 Task: Change the description format of the category "Showtell" in the repository "Javascript" to "Open-ended discussion".
Action: Mouse moved to (1034, 189)
Screenshot: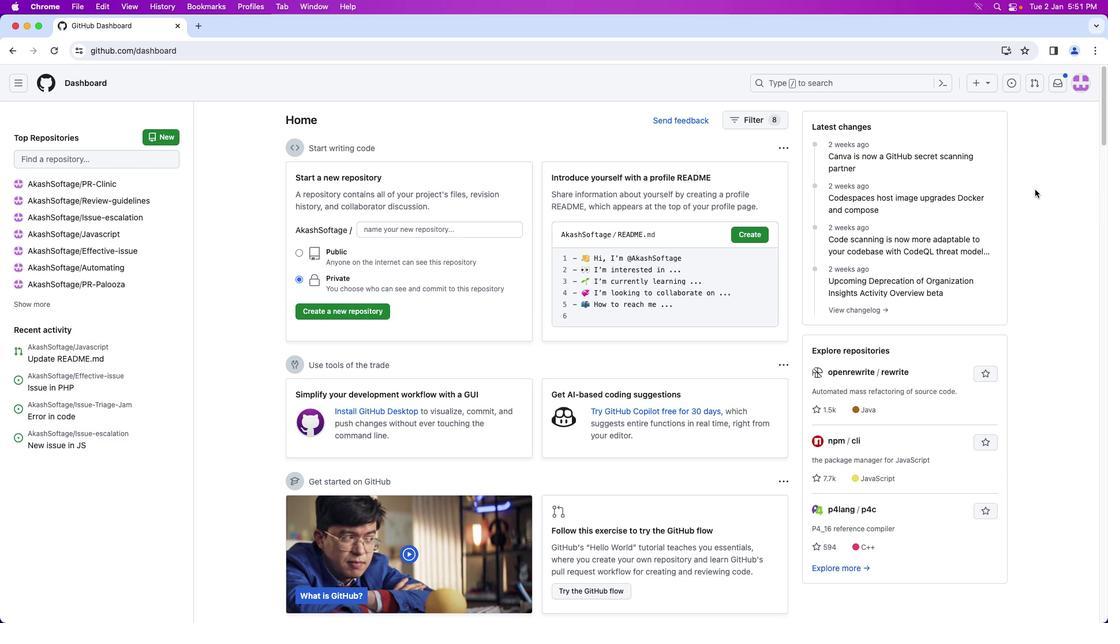 
Action: Mouse pressed left at (1034, 189)
Screenshot: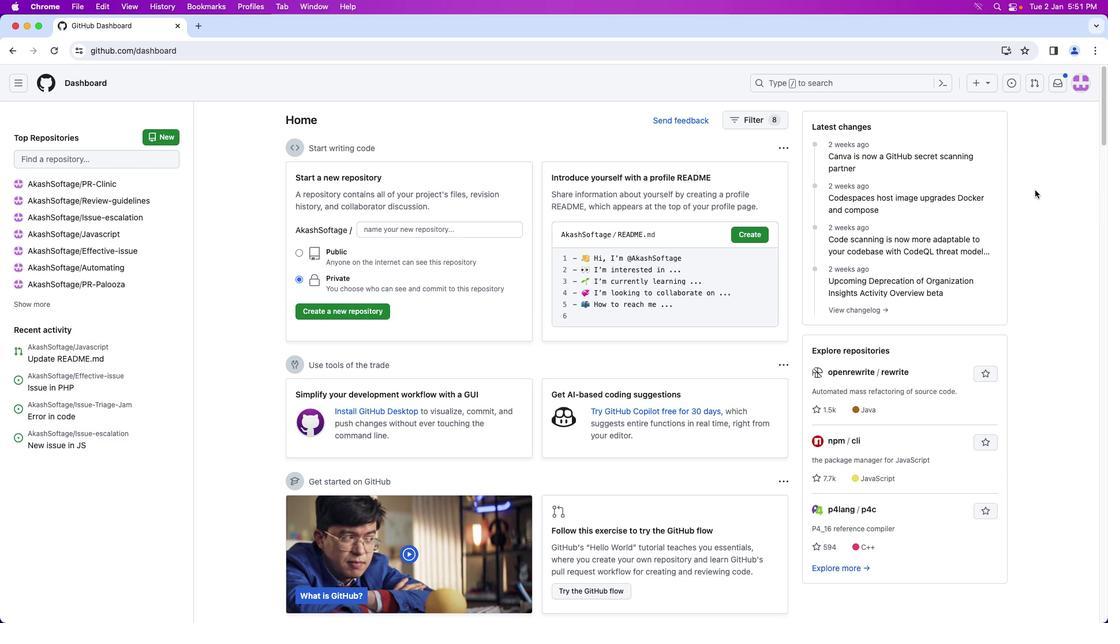 
Action: Mouse moved to (1079, 88)
Screenshot: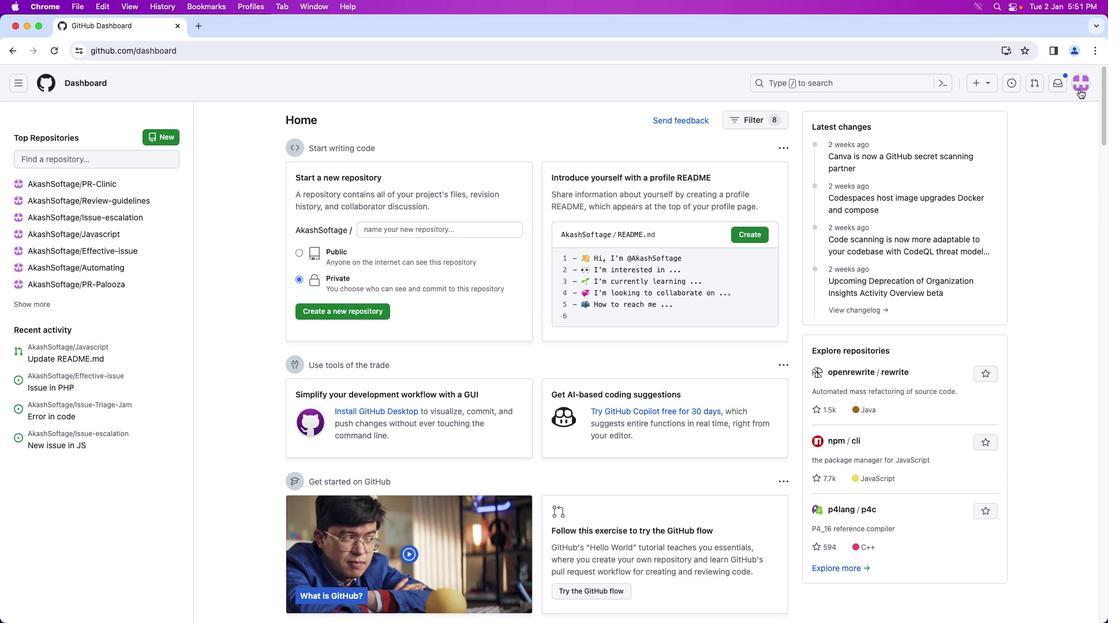 
Action: Mouse pressed left at (1079, 88)
Screenshot: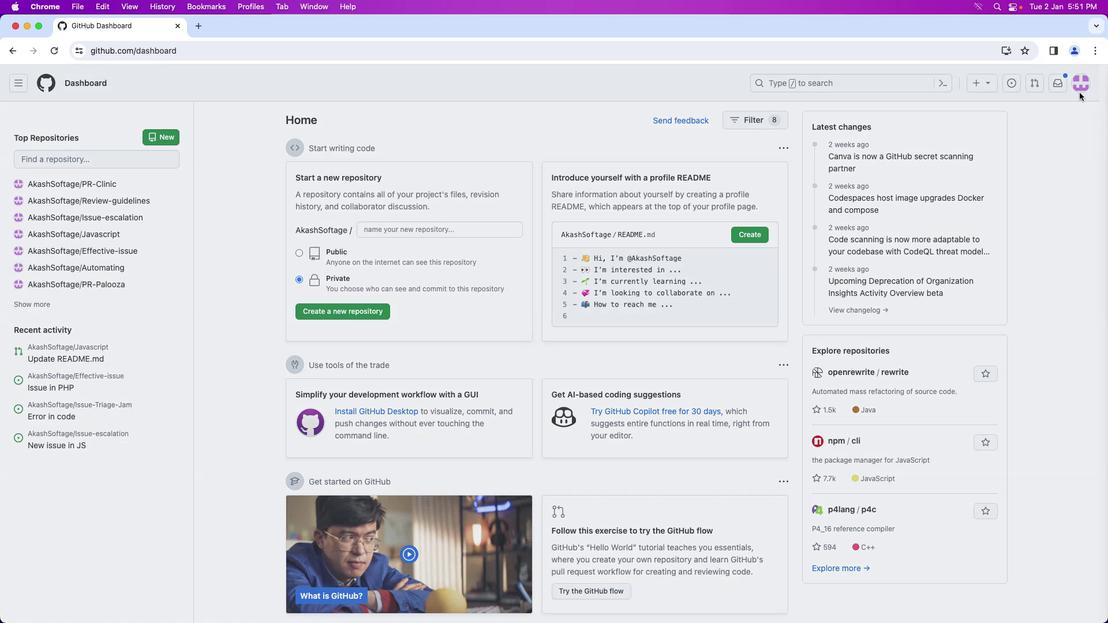 
Action: Mouse moved to (1023, 191)
Screenshot: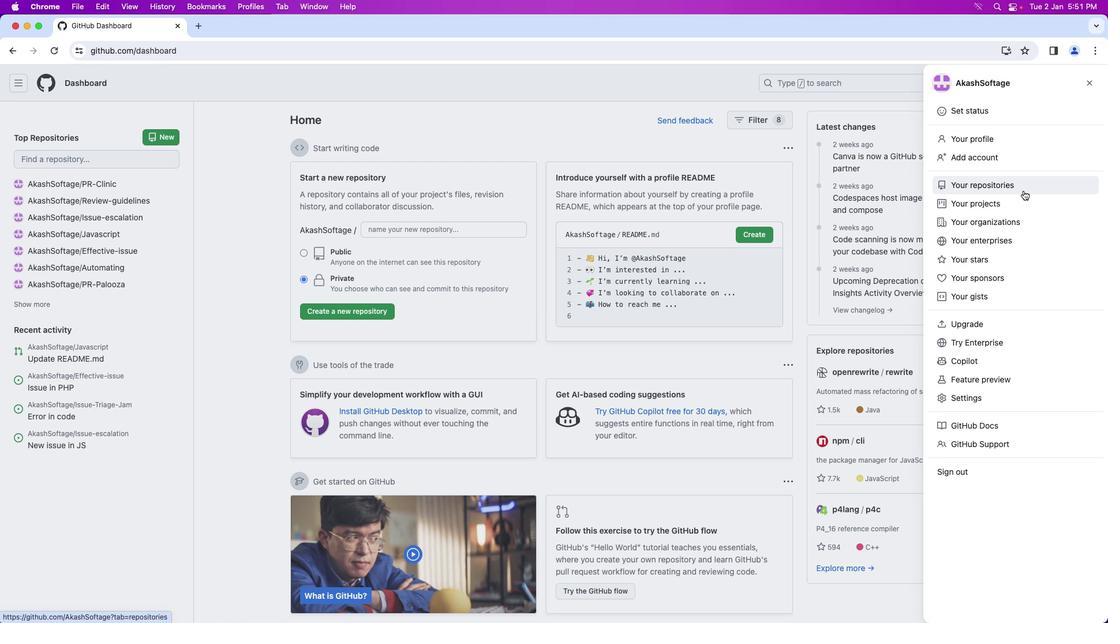 
Action: Mouse pressed left at (1023, 191)
Screenshot: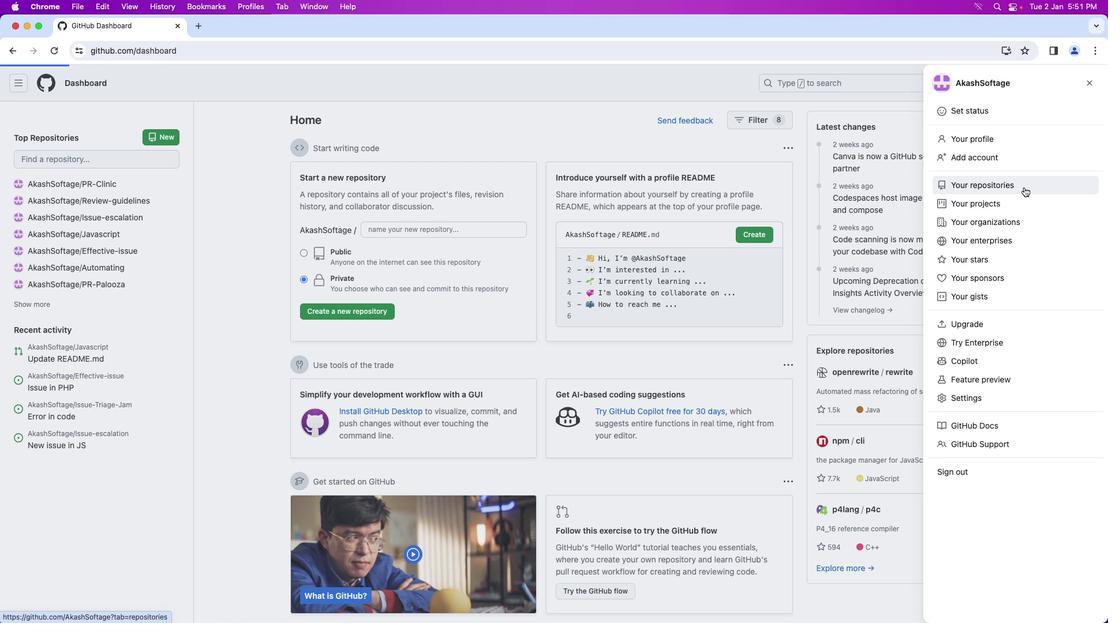 
Action: Mouse moved to (408, 195)
Screenshot: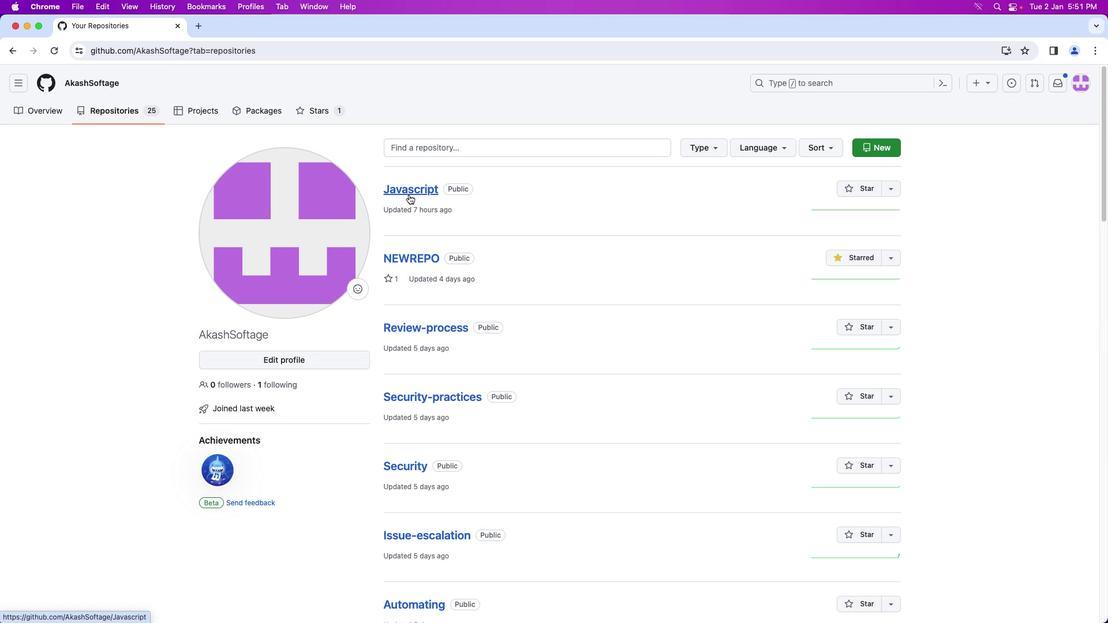 
Action: Mouse pressed left at (408, 195)
Screenshot: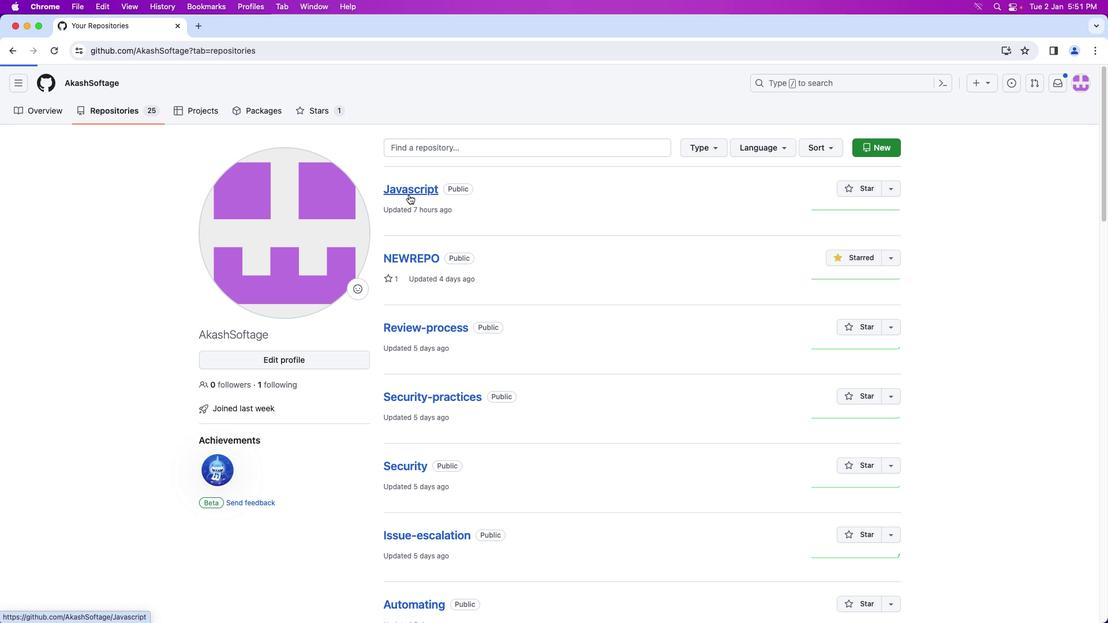 
Action: Mouse moved to (258, 117)
Screenshot: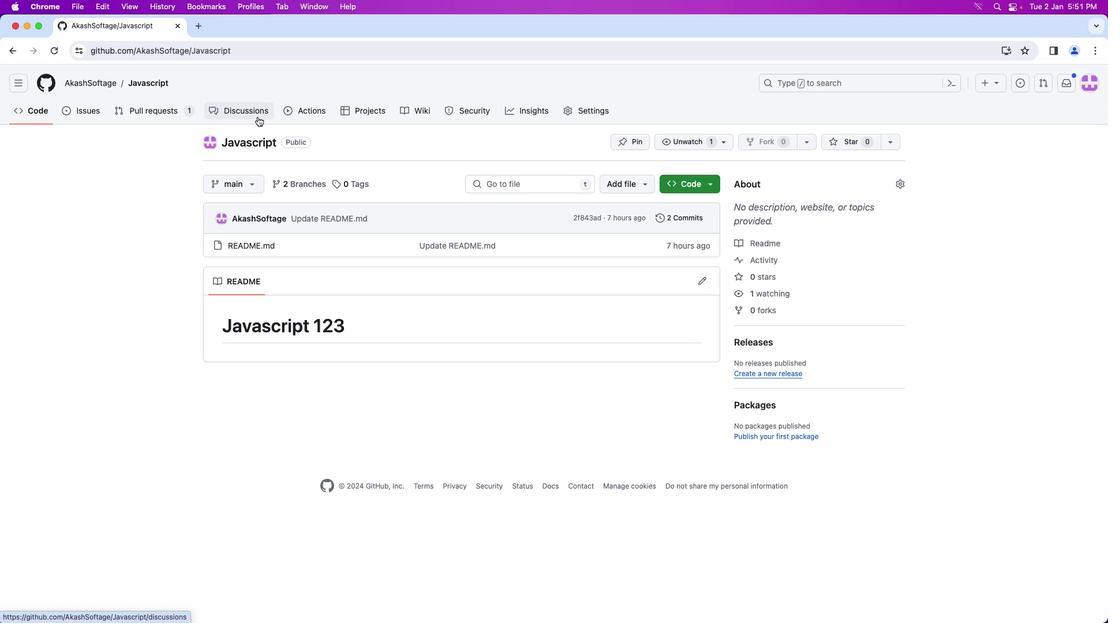 
Action: Mouse pressed left at (258, 117)
Screenshot: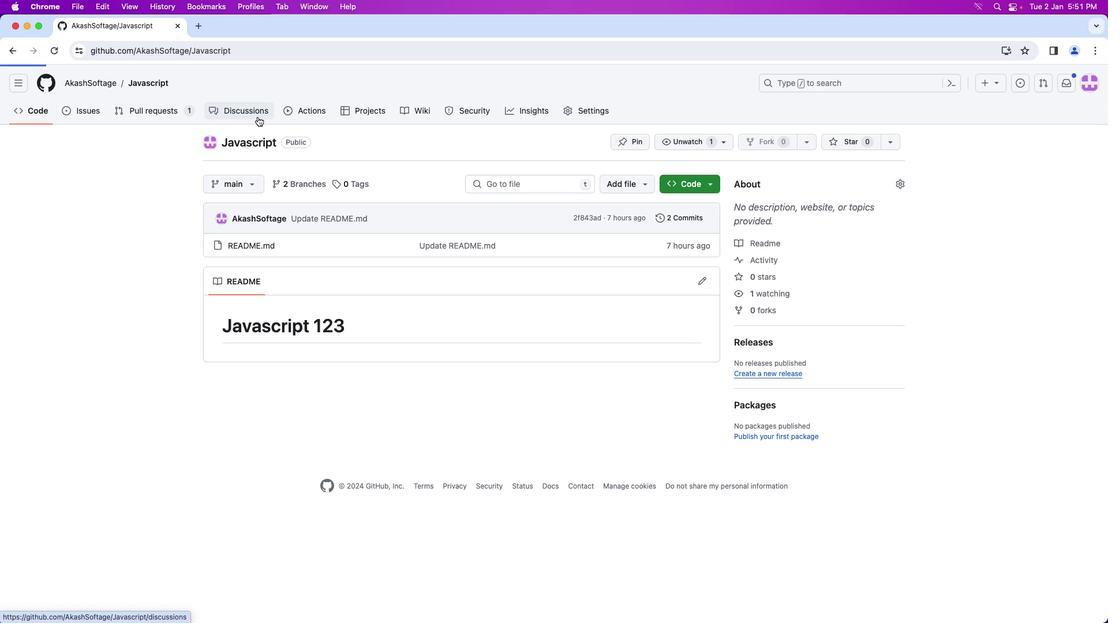 
Action: Mouse moved to (391, 284)
Screenshot: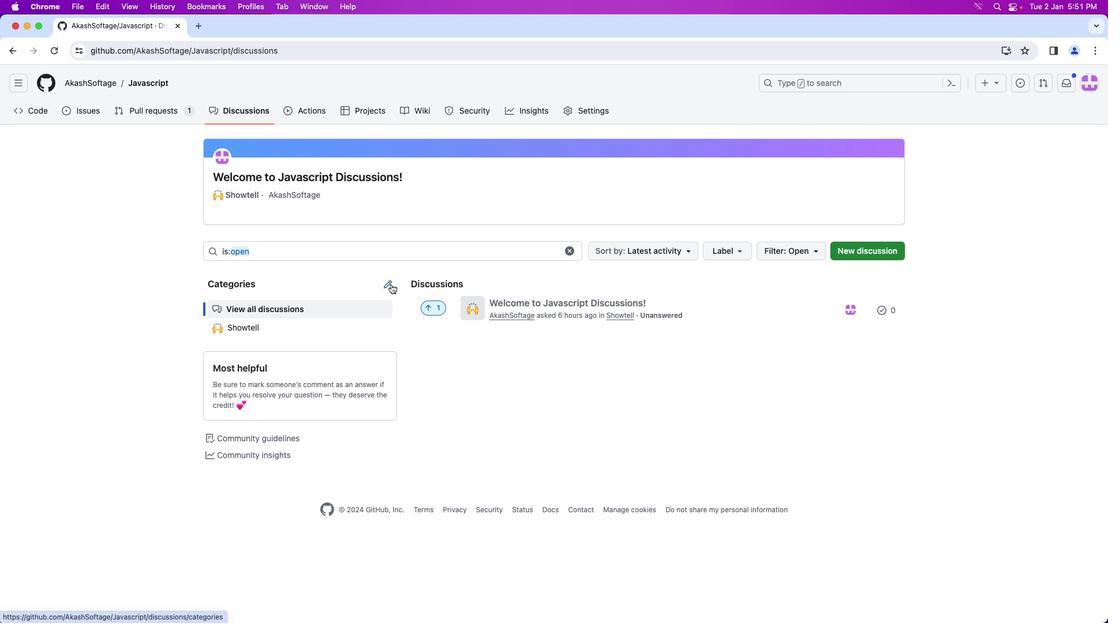 
Action: Mouse pressed left at (391, 284)
Screenshot: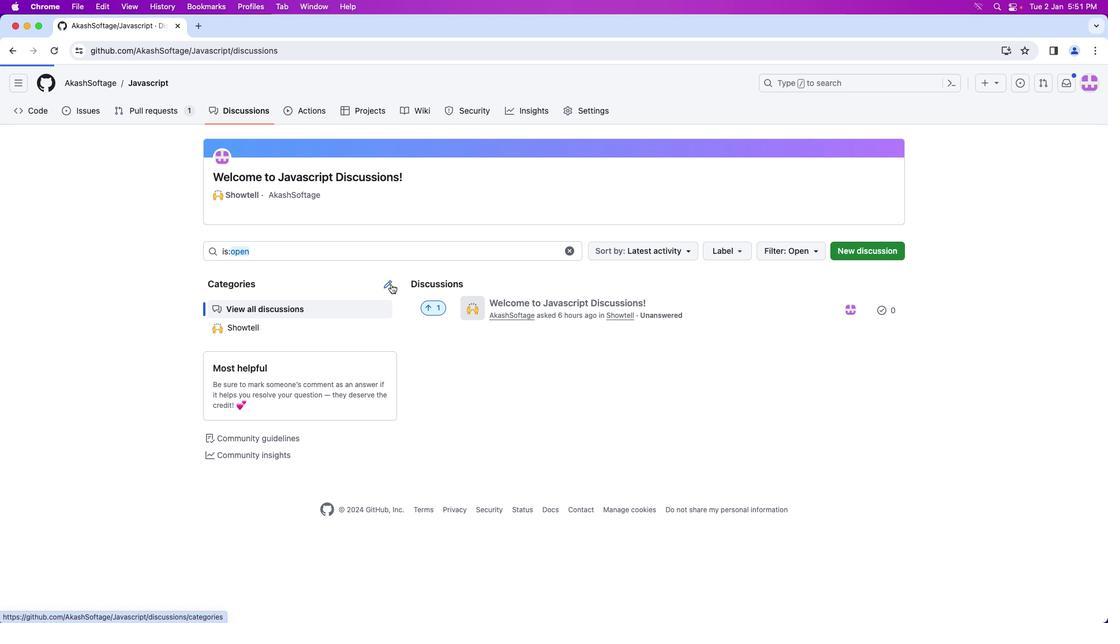 
Action: Mouse moved to (888, 243)
Screenshot: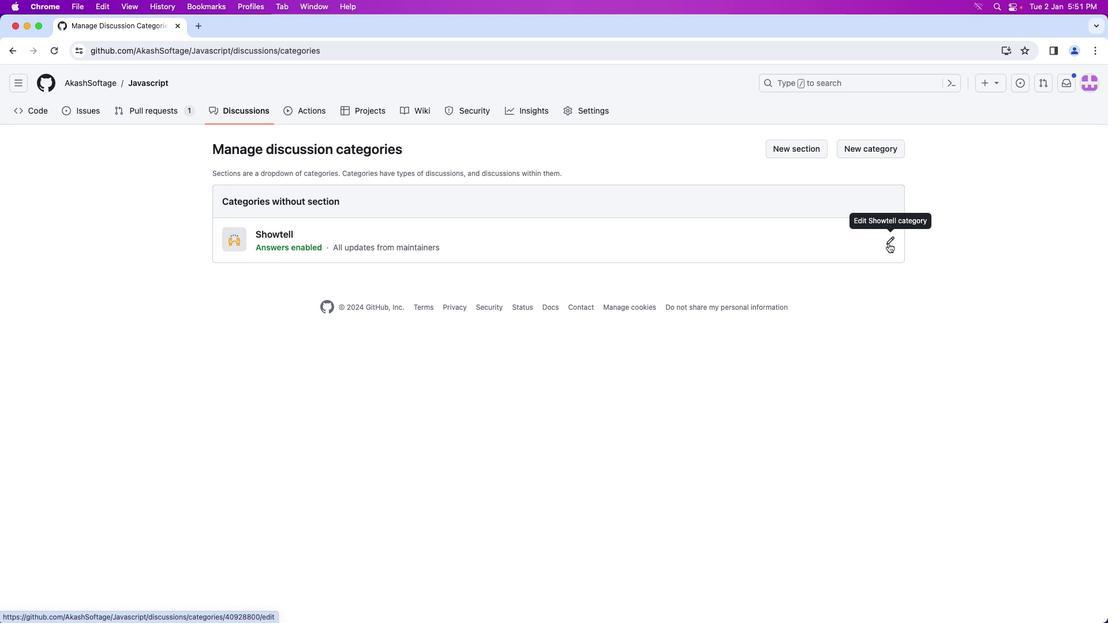
Action: Mouse pressed left at (888, 243)
Screenshot: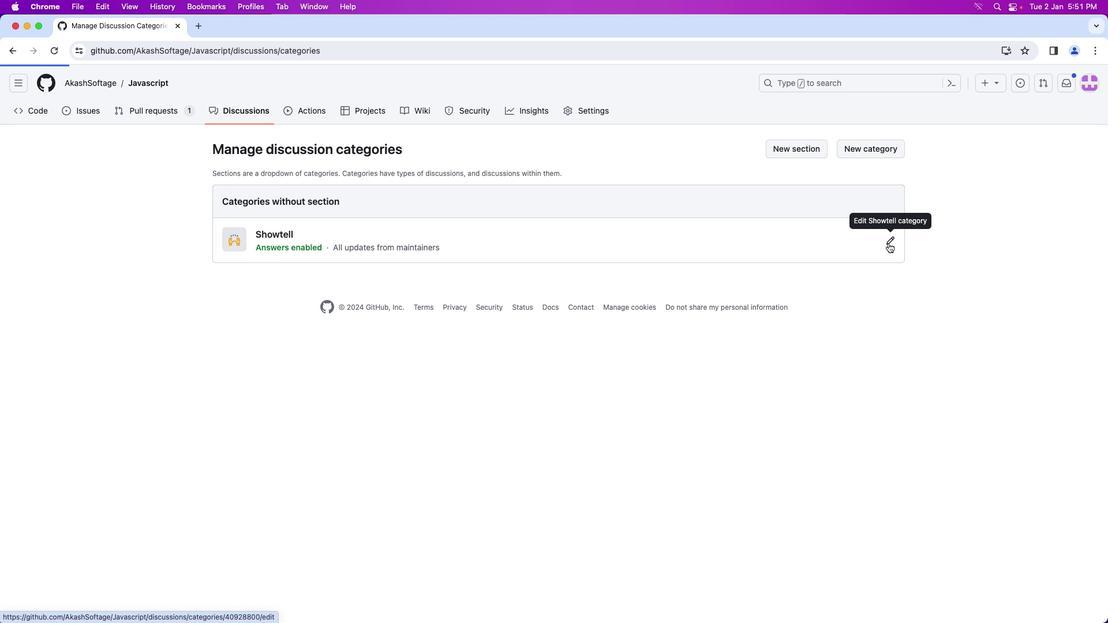 
Action: Mouse moved to (364, 287)
Screenshot: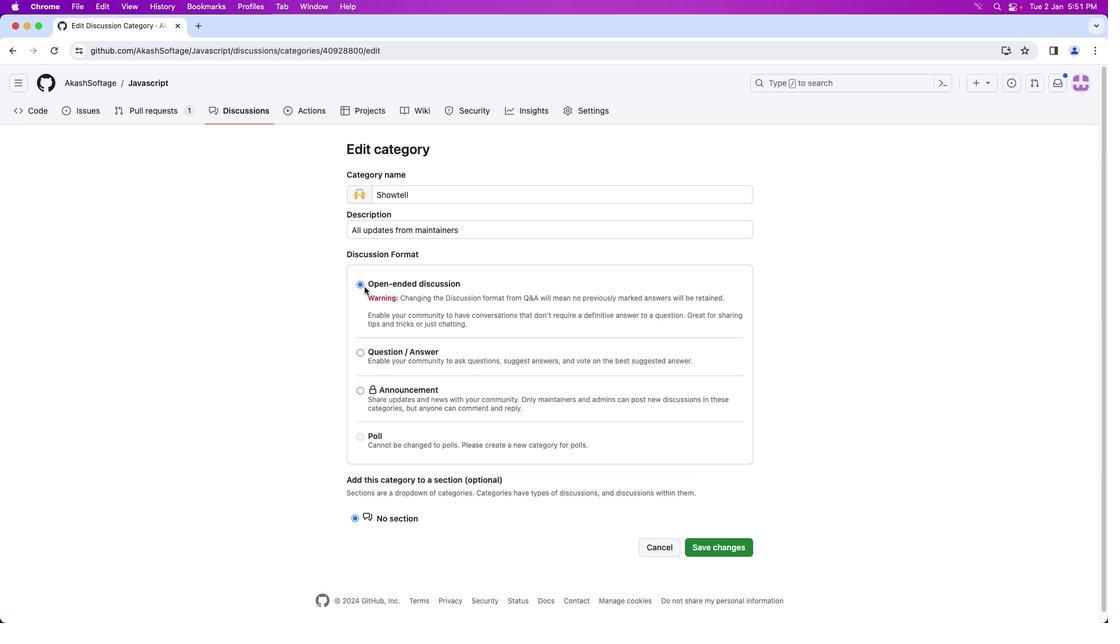 
Action: Mouse pressed left at (364, 287)
Screenshot: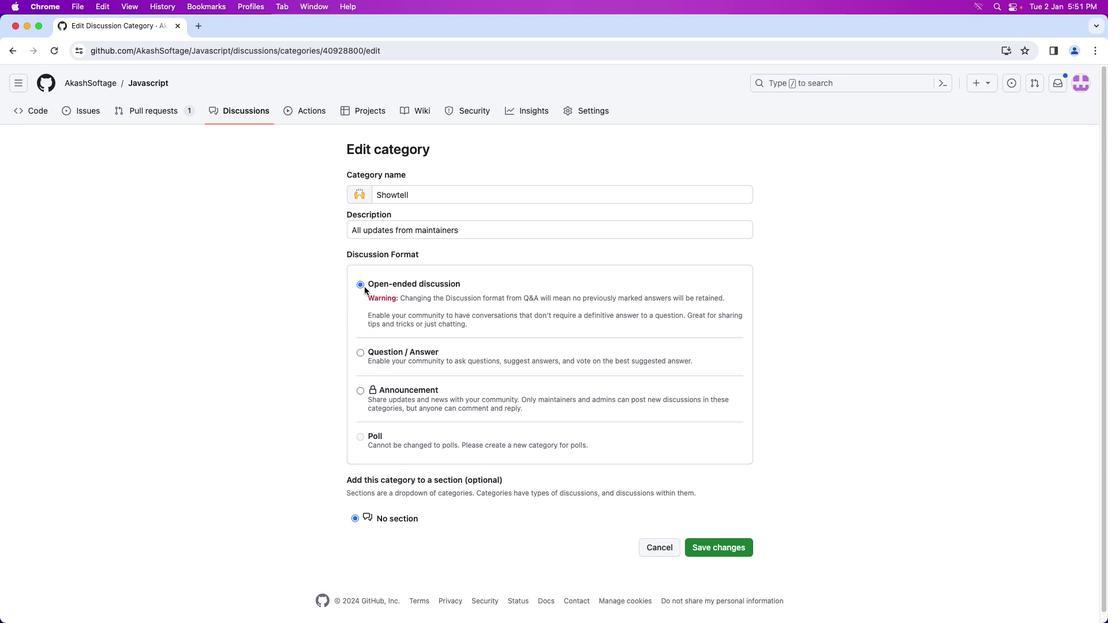 
Action: Mouse moved to (727, 547)
Screenshot: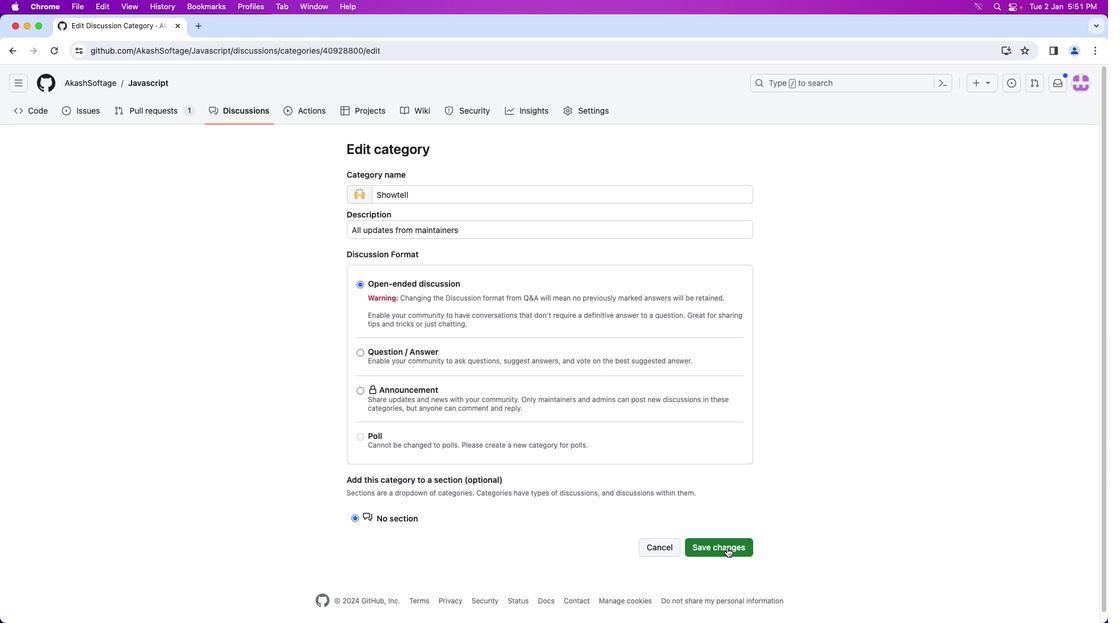 
Action: Mouse pressed left at (727, 547)
Screenshot: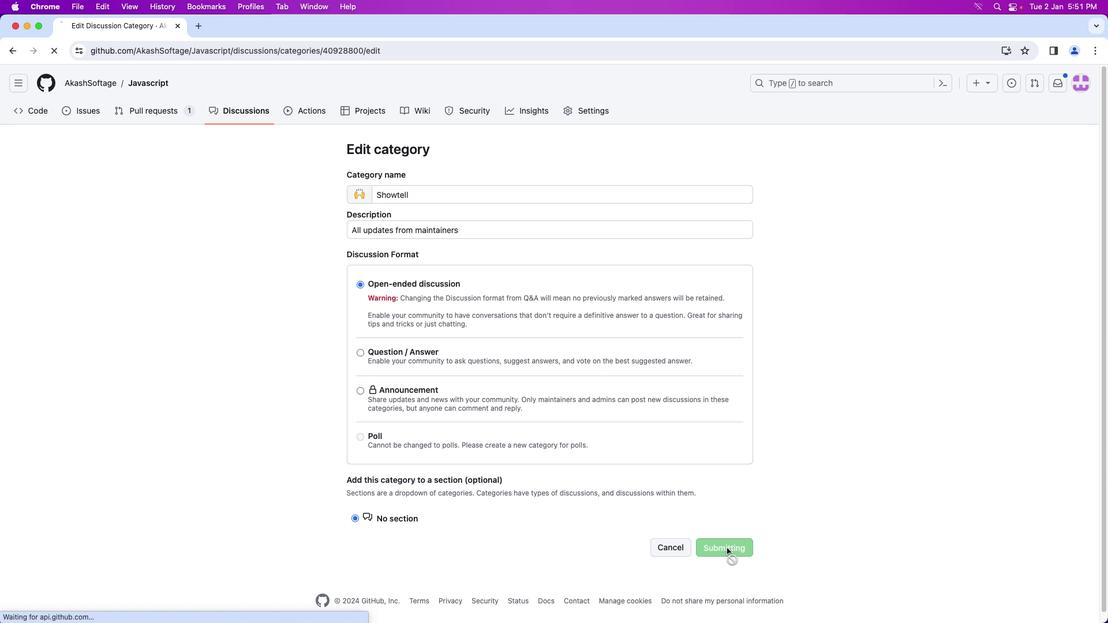 
Action: Mouse pressed left at (727, 547)
Screenshot: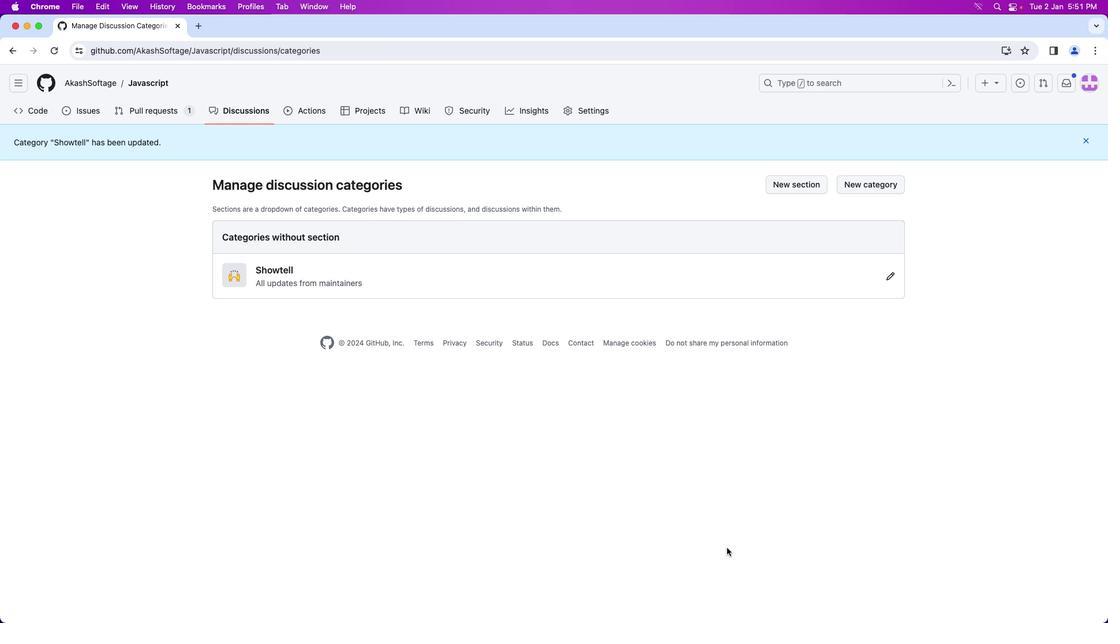 
